 Task: Log work in the project TrainForge for the issue 'Add support for speech-to-text and text-to-speech conversion' spent time as '6w 5d 12h 58m' and remaining time as '1w 6d 21h 53m' and add a flag. Now add the issue to the epic 'IT performance benchmarking'.
Action: Mouse moved to (167, 49)
Screenshot: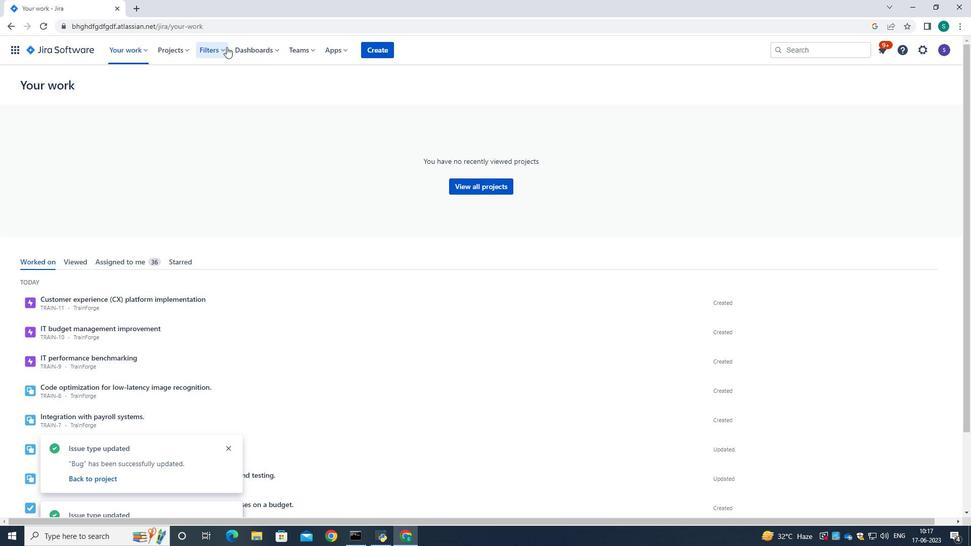 
Action: Mouse pressed left at (167, 49)
Screenshot: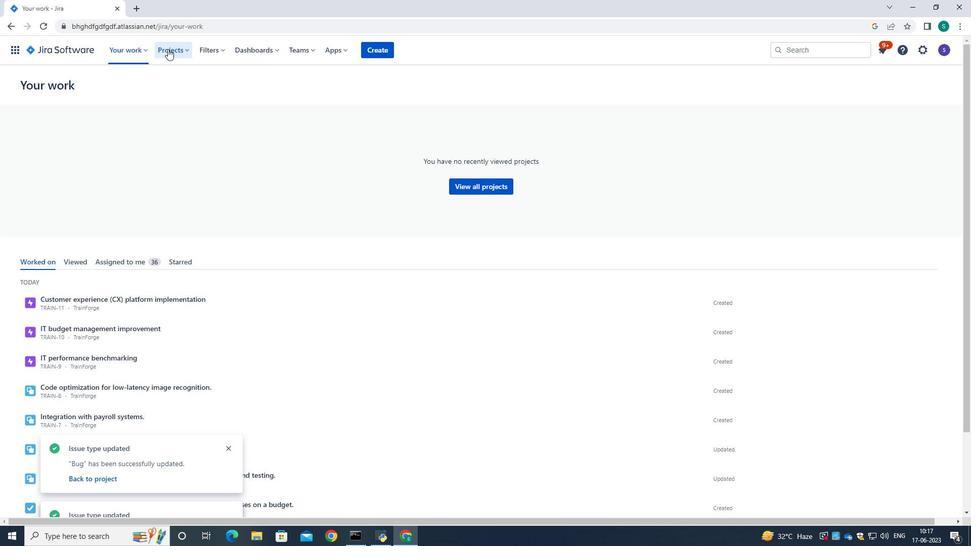 
Action: Mouse moved to (191, 96)
Screenshot: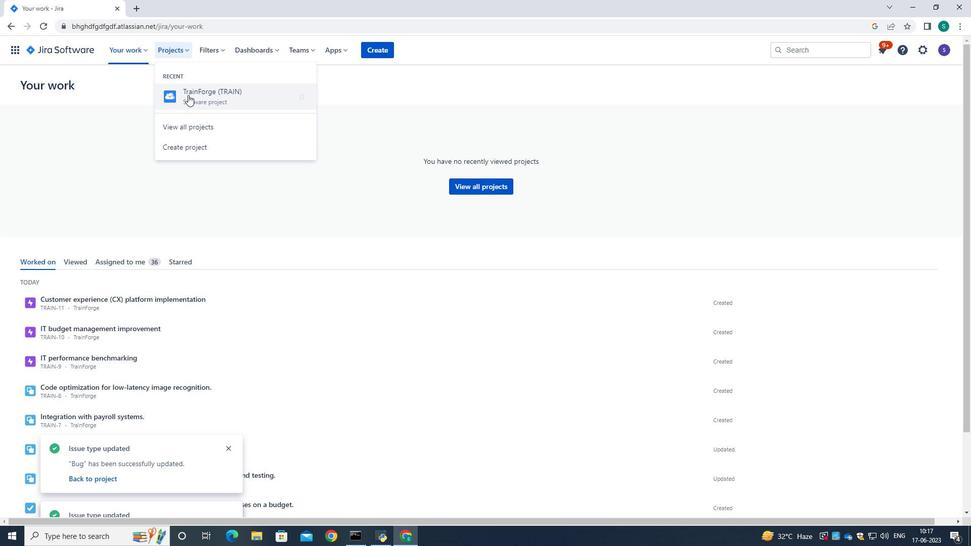
Action: Mouse pressed left at (191, 96)
Screenshot: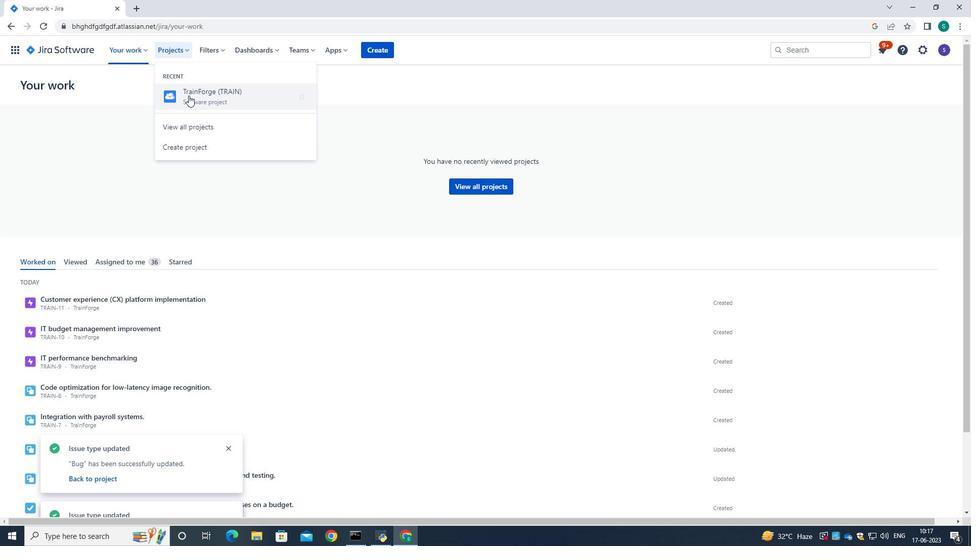 
Action: Mouse moved to (50, 149)
Screenshot: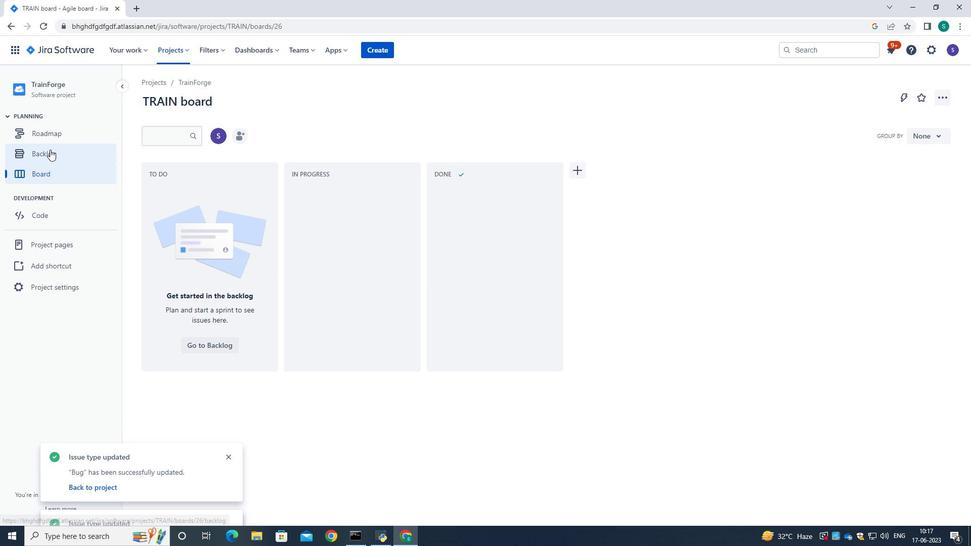 
Action: Mouse pressed left at (50, 149)
Screenshot: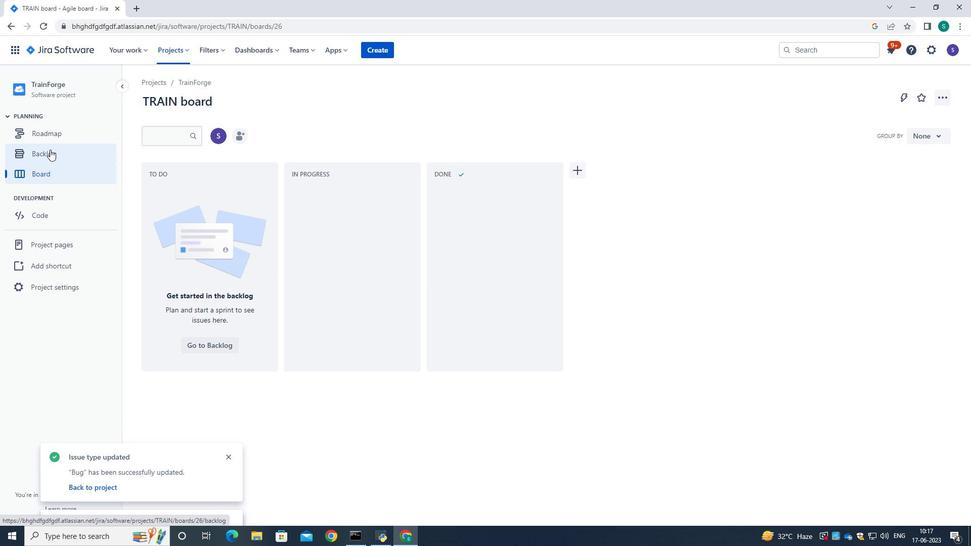 
Action: Mouse moved to (625, 360)
Screenshot: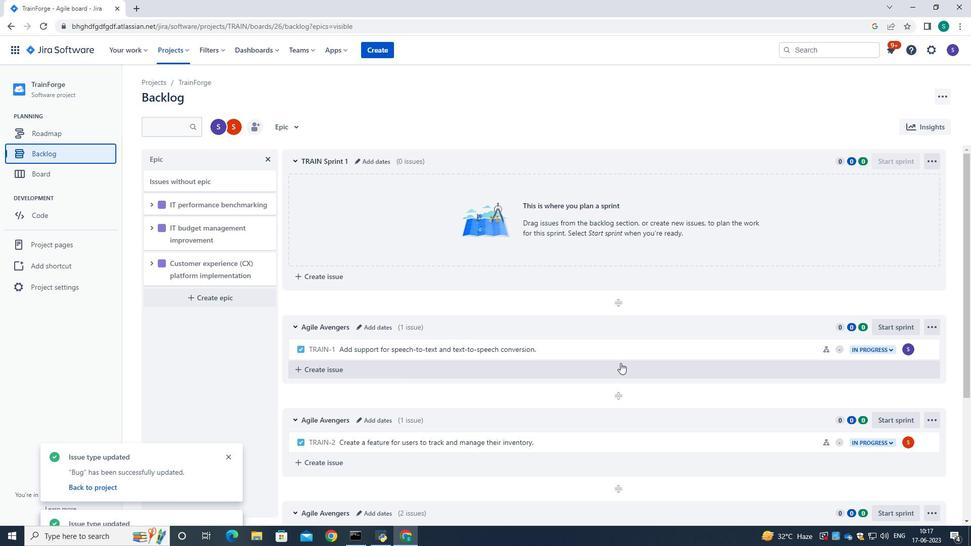 
Action: Mouse scrolled (625, 360) with delta (0, 0)
Screenshot: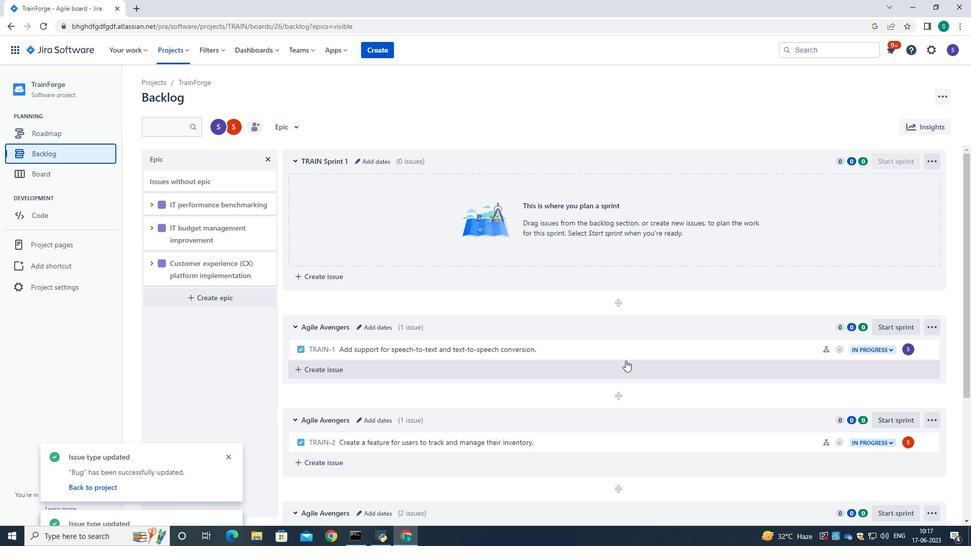 
Action: Mouse scrolled (625, 360) with delta (0, 0)
Screenshot: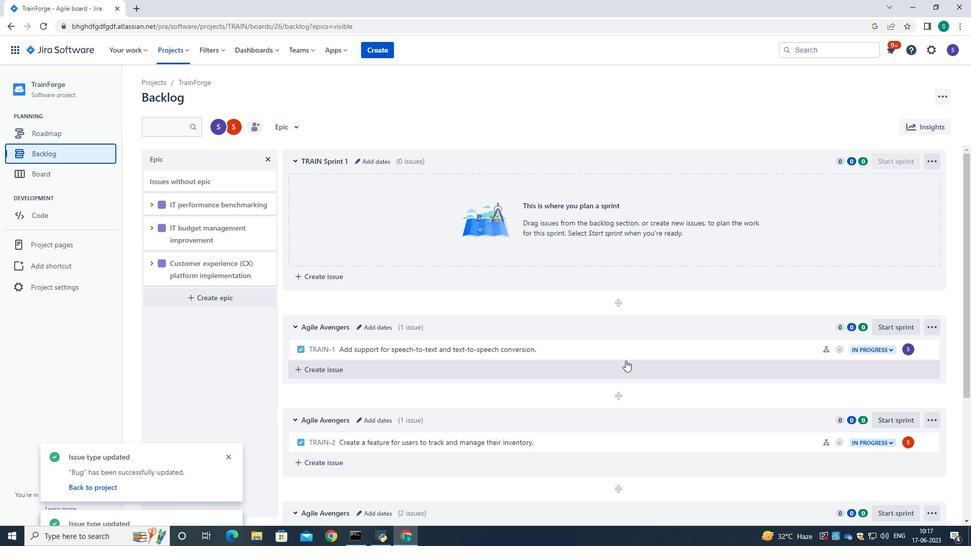 
Action: Mouse moved to (425, 249)
Screenshot: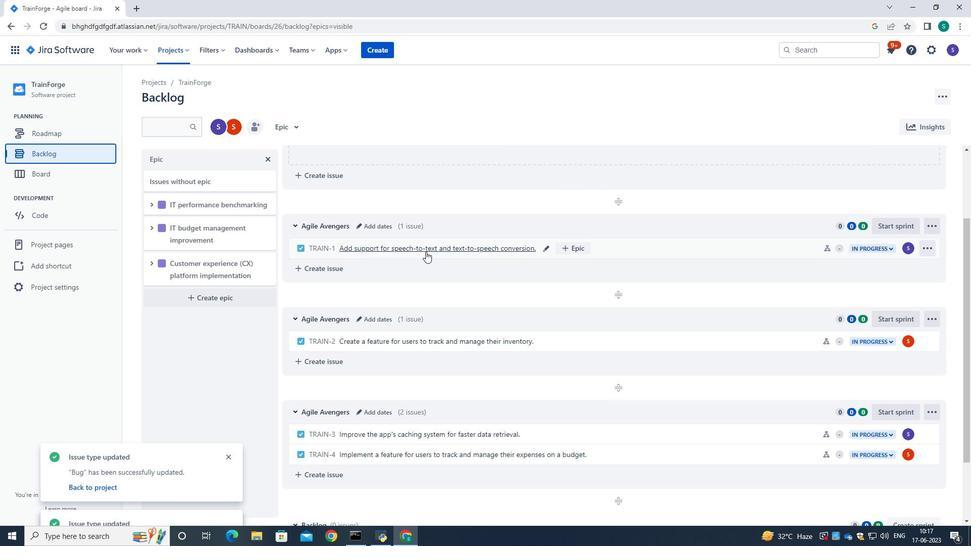 
Action: Mouse pressed left at (425, 249)
Screenshot: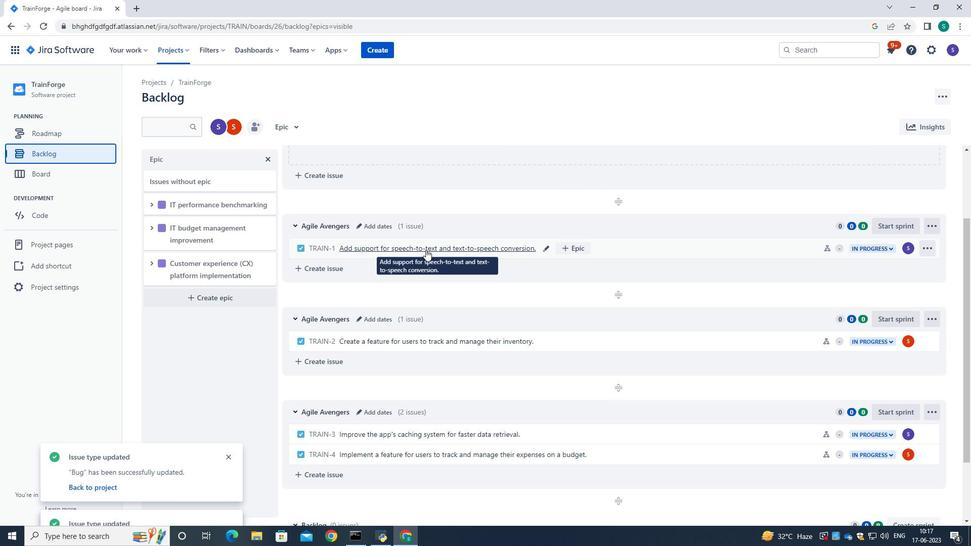 
Action: Mouse moved to (933, 157)
Screenshot: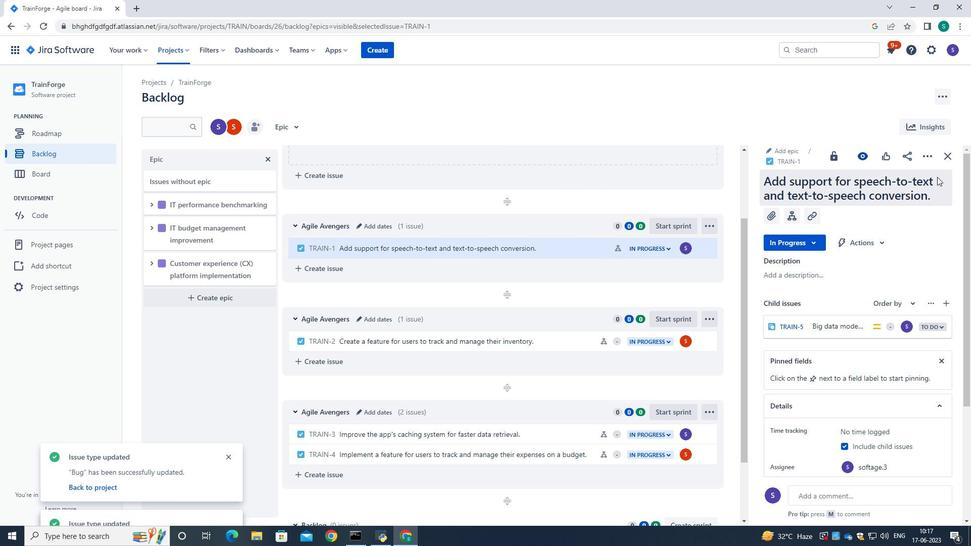 
Action: Mouse pressed left at (933, 157)
Screenshot: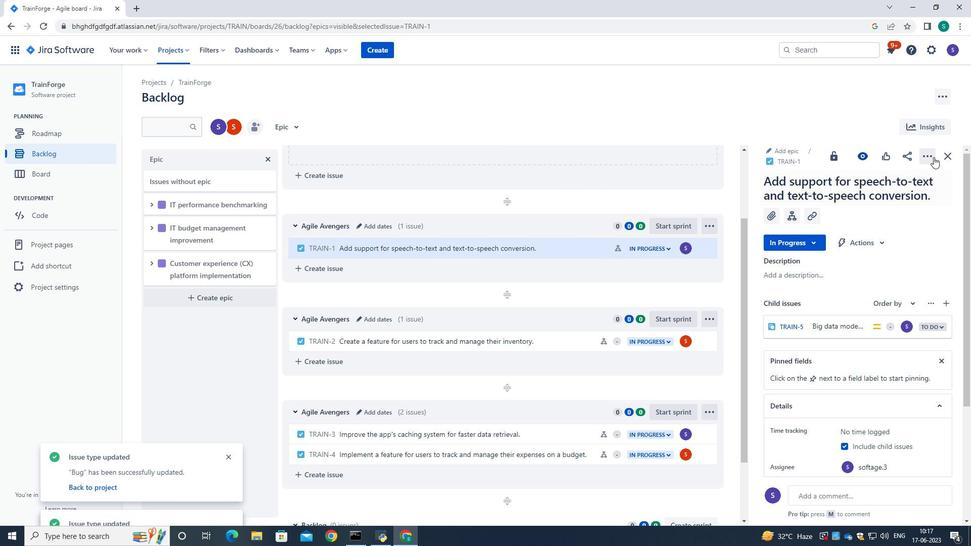 
Action: Mouse moved to (890, 184)
Screenshot: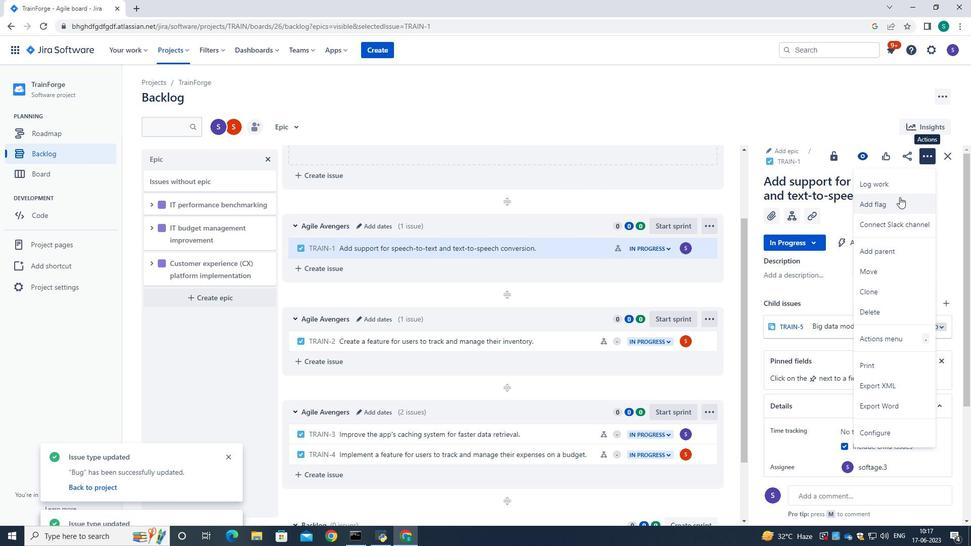 
Action: Mouse pressed left at (890, 184)
Screenshot: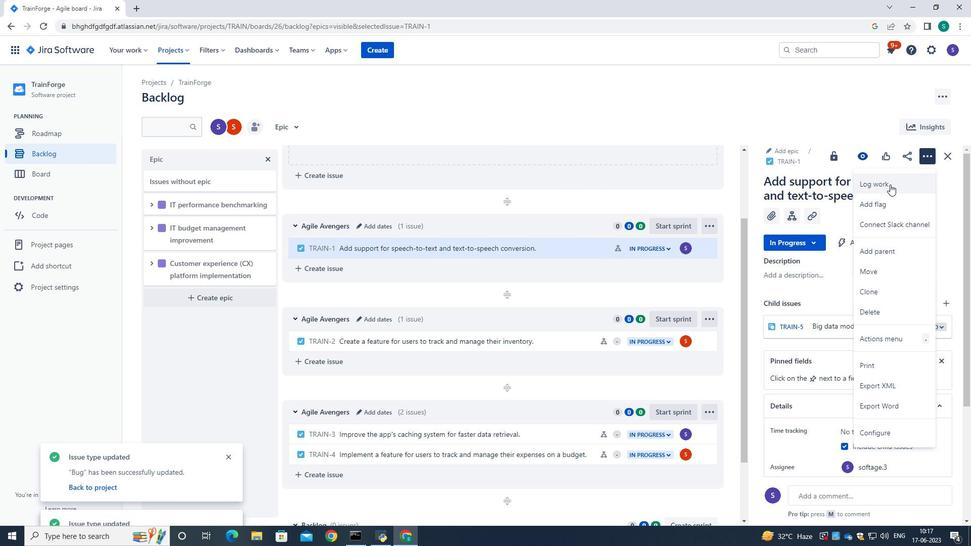
Action: Mouse moved to (421, 149)
Screenshot: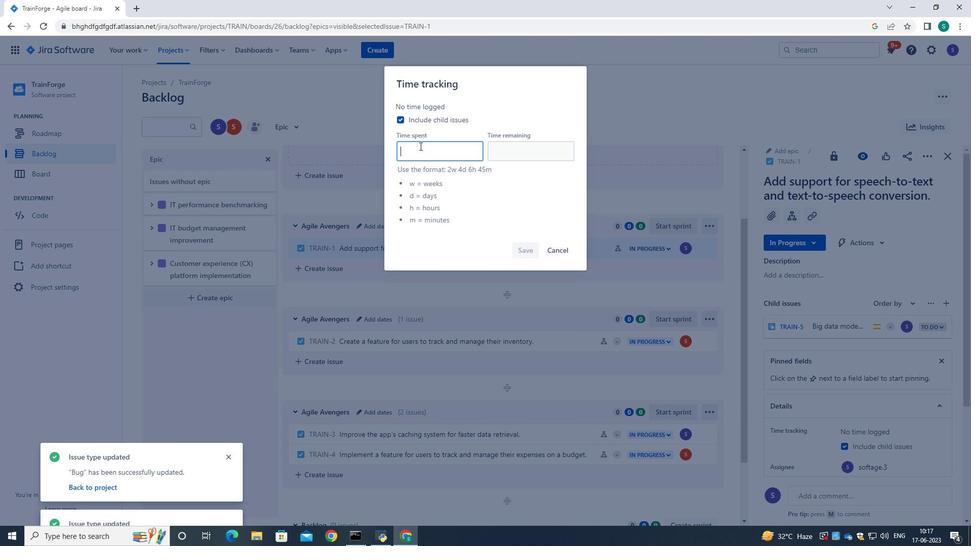 
Action: Mouse pressed left at (421, 149)
Screenshot: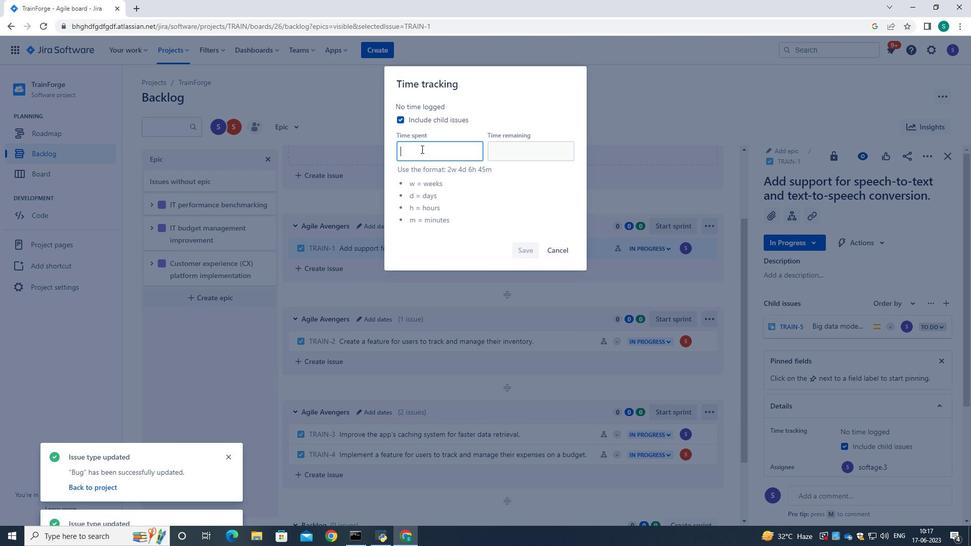 
Action: Key pressed 1w<Key.space><Key.backspace><Key.backspace><Key.backspace>6w<Key.space>4<Key.backspace>5d<Key.space>12h<Key.space>58m<Key.tab>1w<Key.space>6d<Key.space>21h<Key.space>53m
Screenshot: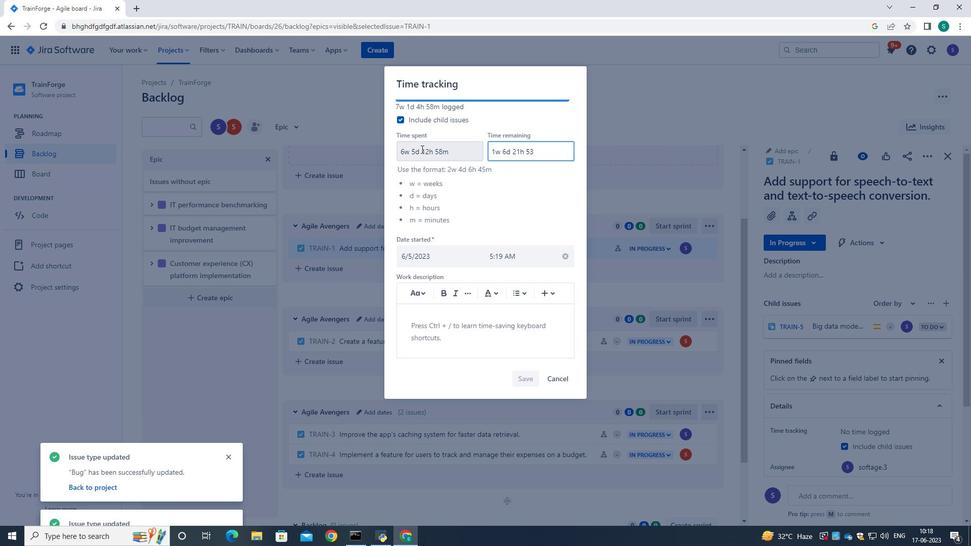 
Action: Mouse moved to (500, 209)
Screenshot: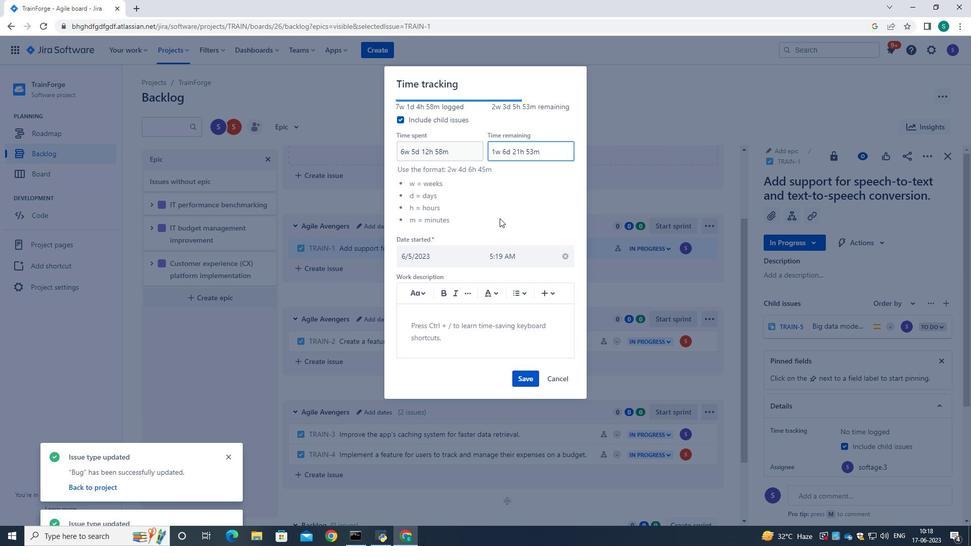 
Action: Mouse pressed left at (500, 209)
Screenshot: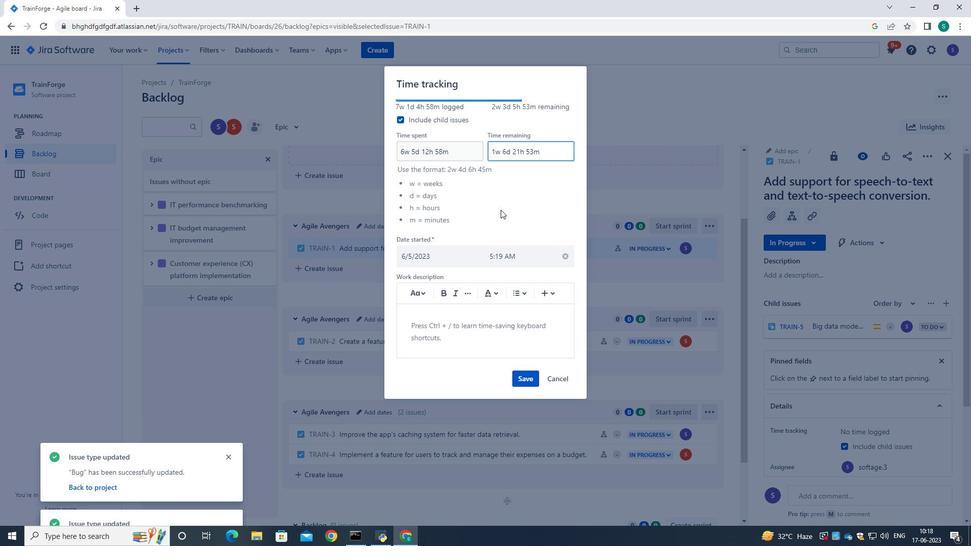 
Action: Mouse moved to (534, 378)
Screenshot: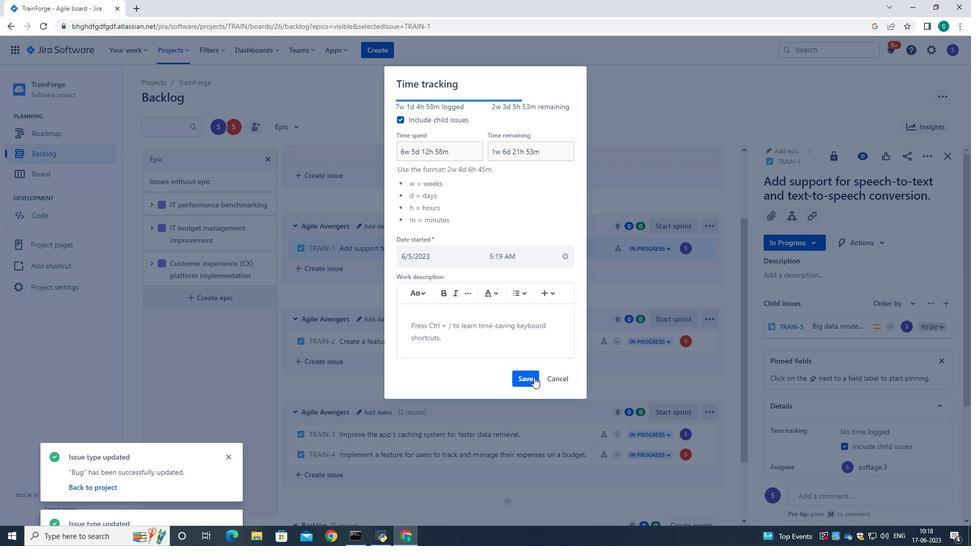 
Action: Mouse pressed left at (534, 378)
Screenshot: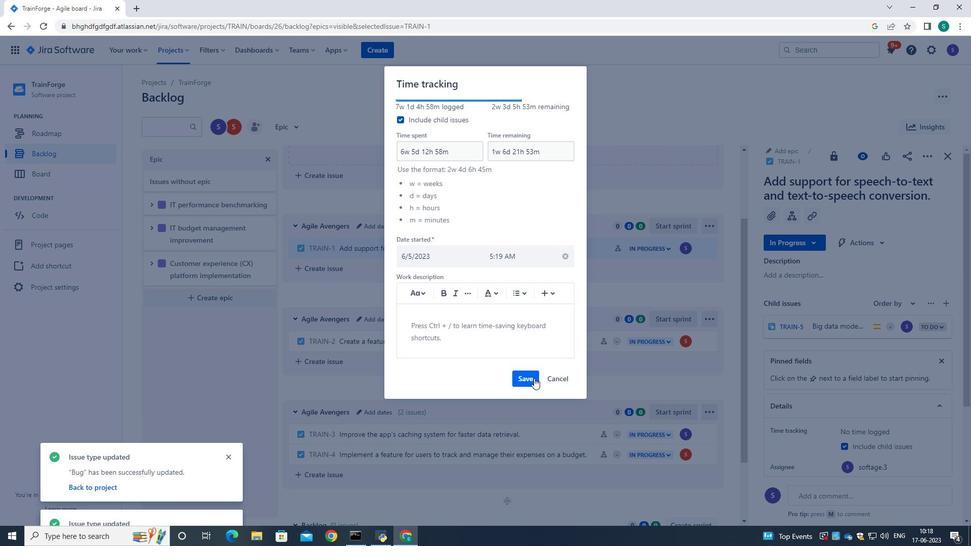 
Action: Mouse moved to (506, 252)
Screenshot: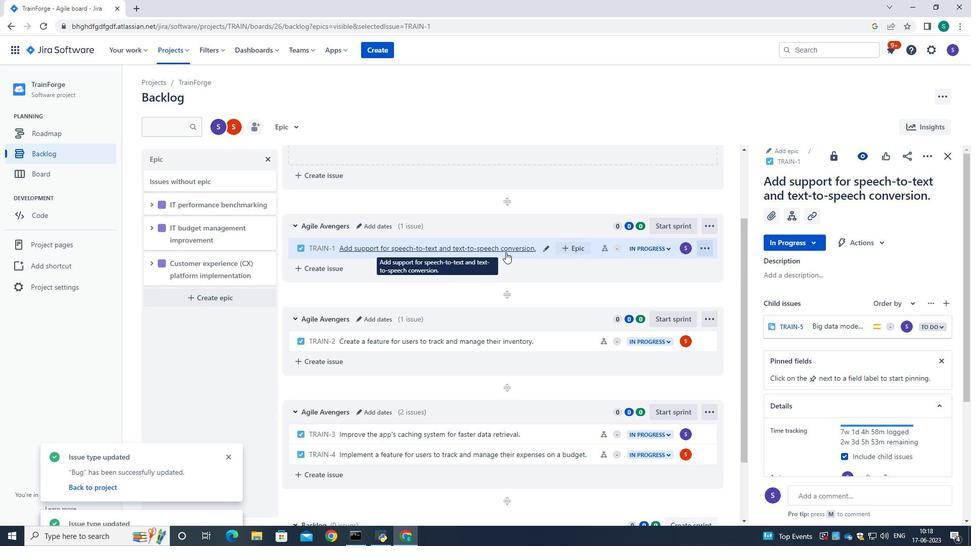 
Action: Mouse pressed left at (506, 252)
Screenshot: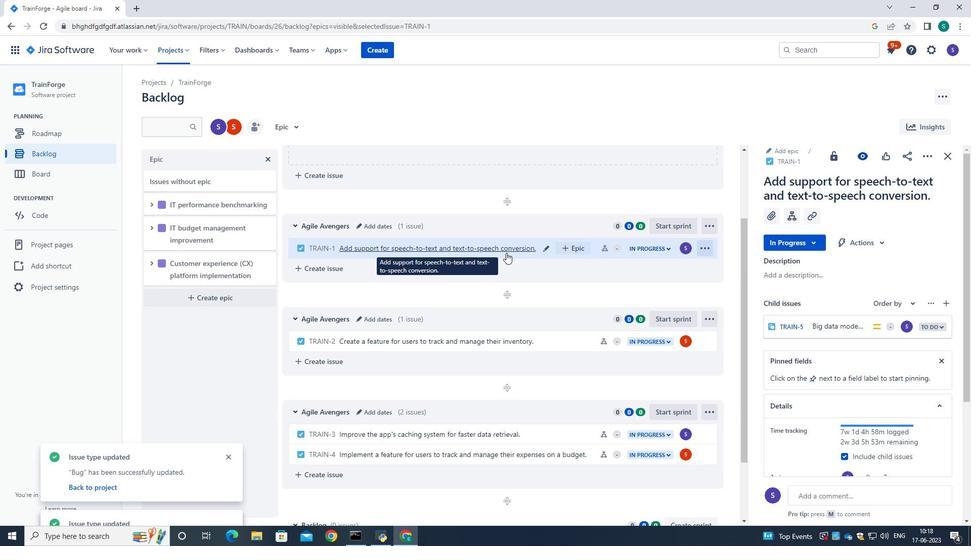 
Action: Mouse moved to (925, 157)
Screenshot: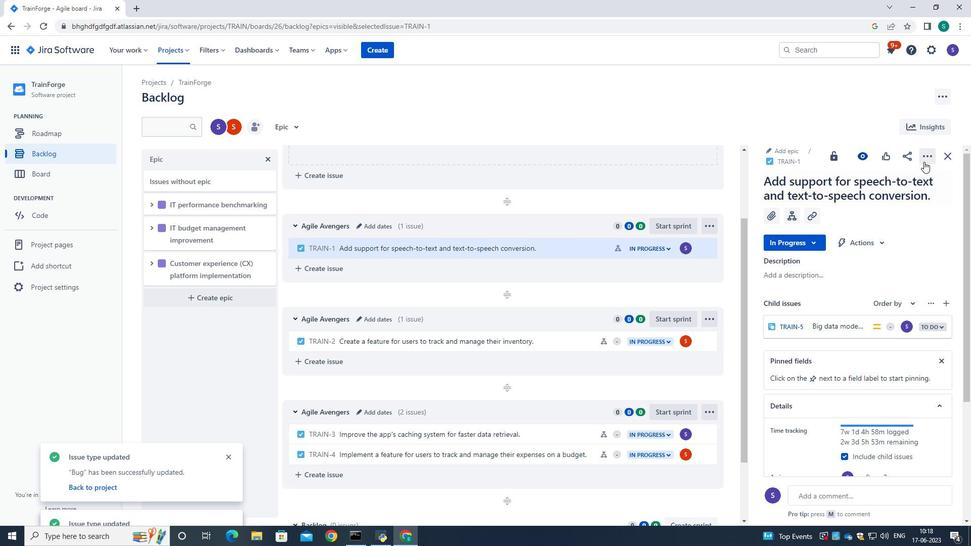 
Action: Mouse pressed left at (925, 157)
Screenshot: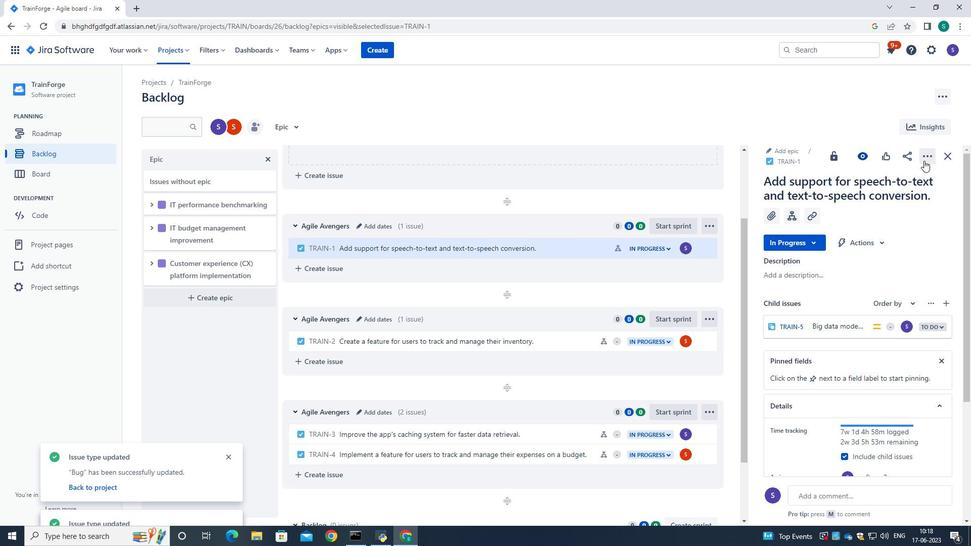 
Action: Mouse moved to (886, 203)
Screenshot: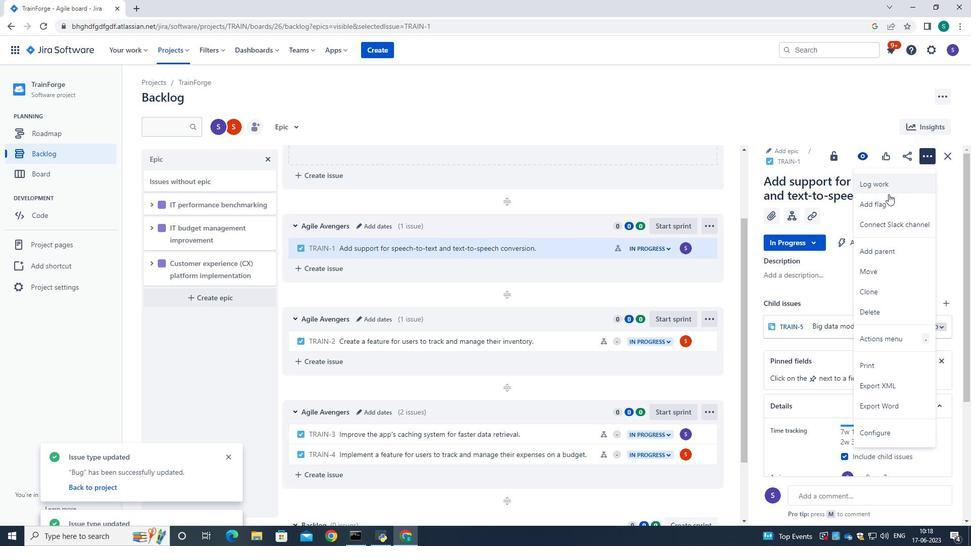 
Action: Mouse pressed left at (886, 203)
Screenshot: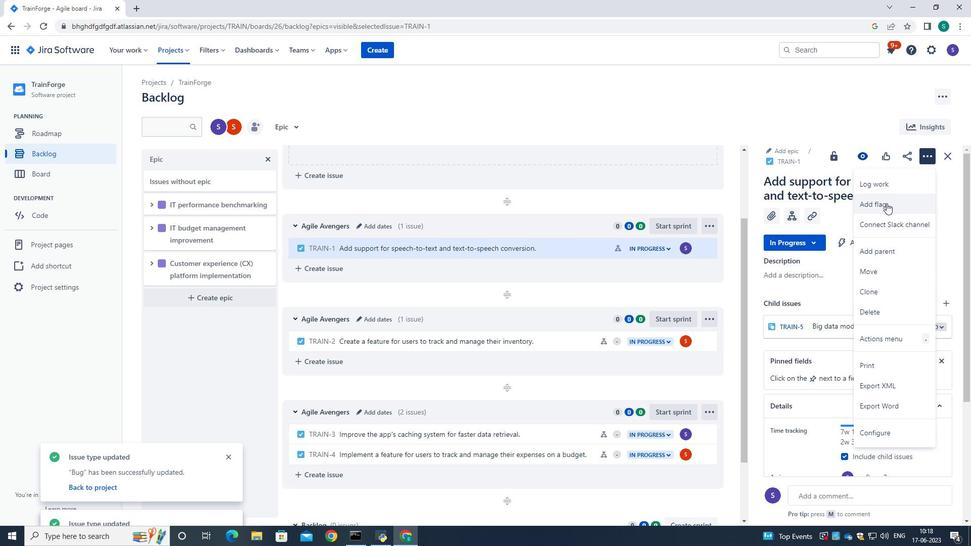 
Action: Mouse moved to (707, 225)
Screenshot: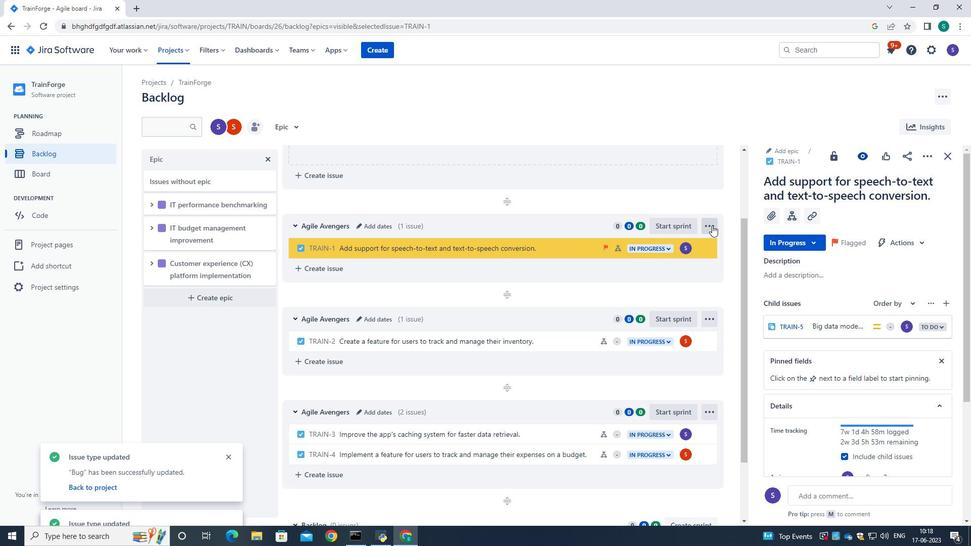 
Action: Mouse pressed left at (707, 225)
Screenshot: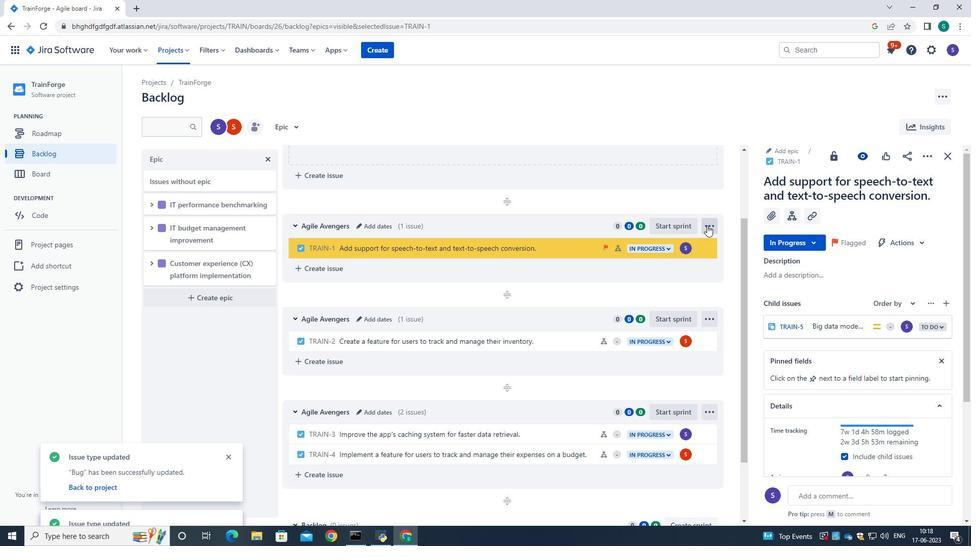
Action: Mouse pressed left at (707, 225)
Screenshot: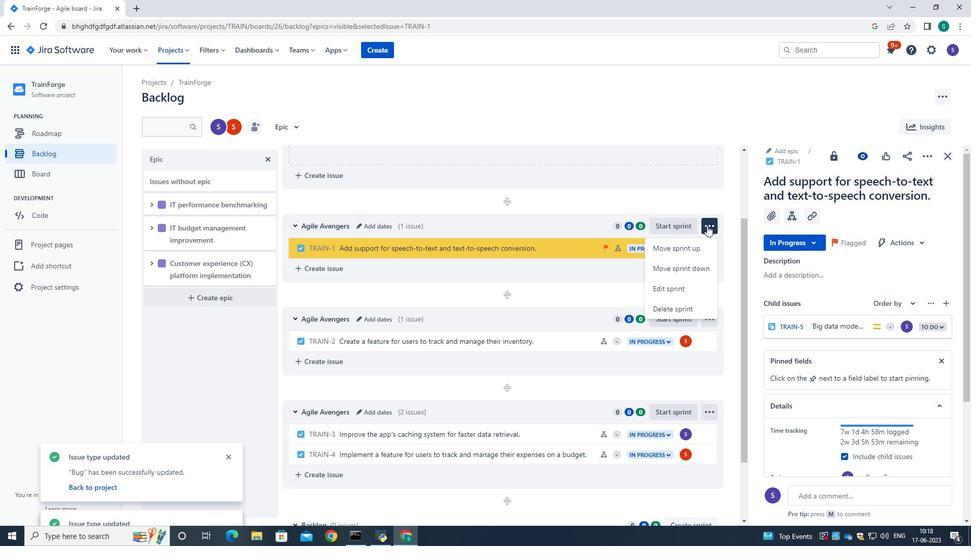 
Action: Mouse moved to (502, 253)
Screenshot: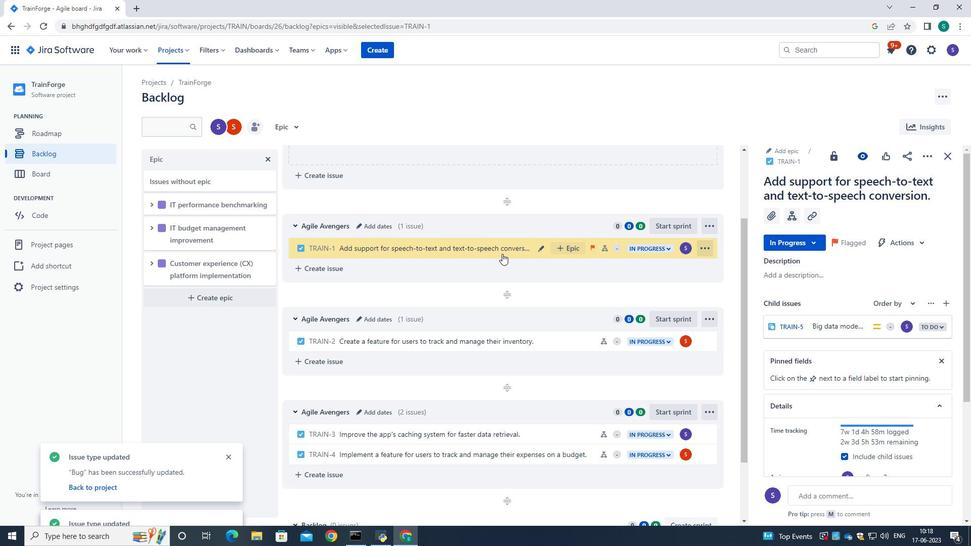
Action: Mouse pressed left at (502, 253)
Screenshot: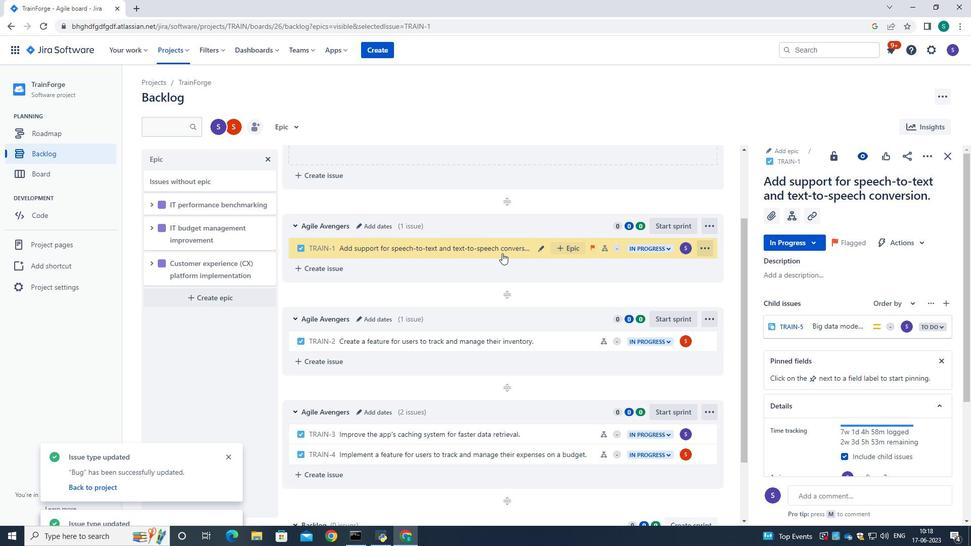 
Action: Mouse moved to (584, 280)
Screenshot: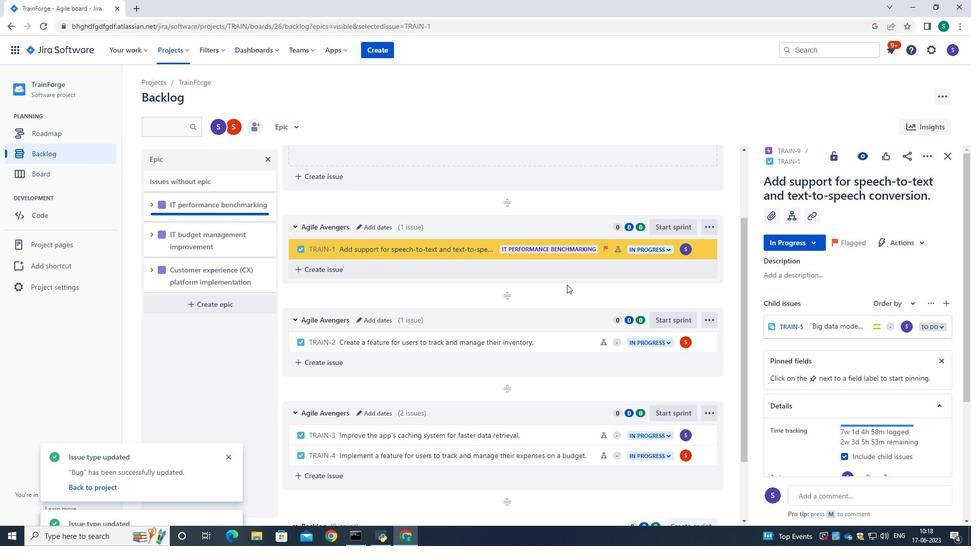 
